 Task: Add the first name in the profile information "Lipika".
Action: Mouse moved to (775, 95)
Screenshot: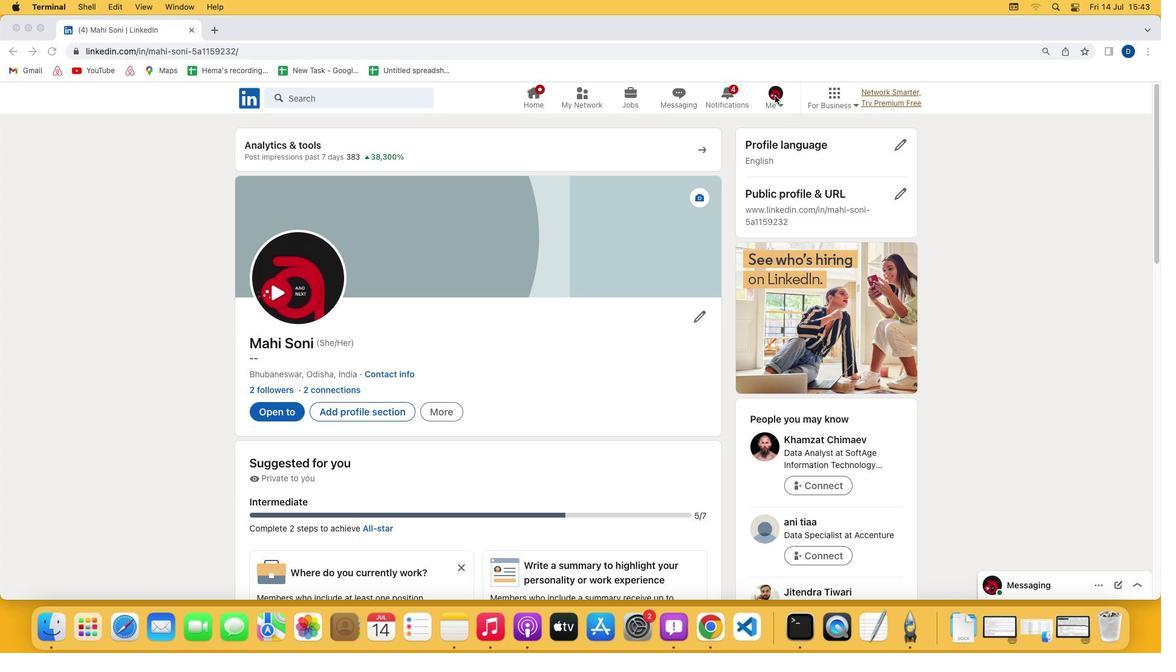 
Action: Mouse pressed left at (775, 95)
Screenshot: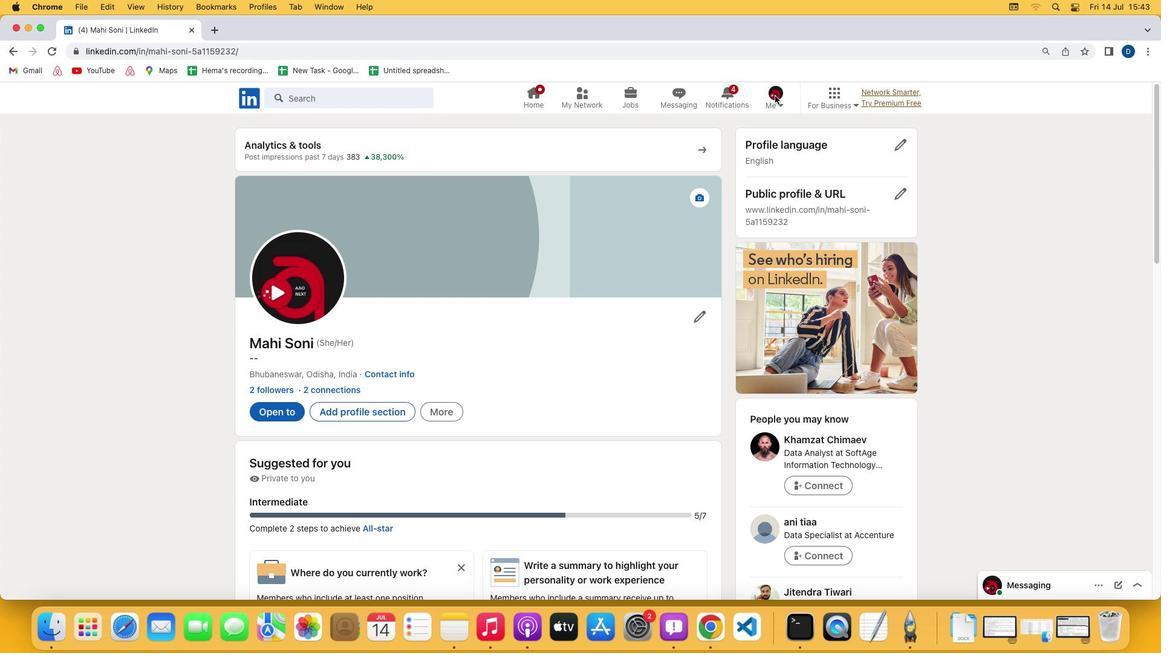 
Action: Mouse pressed left at (775, 95)
Screenshot: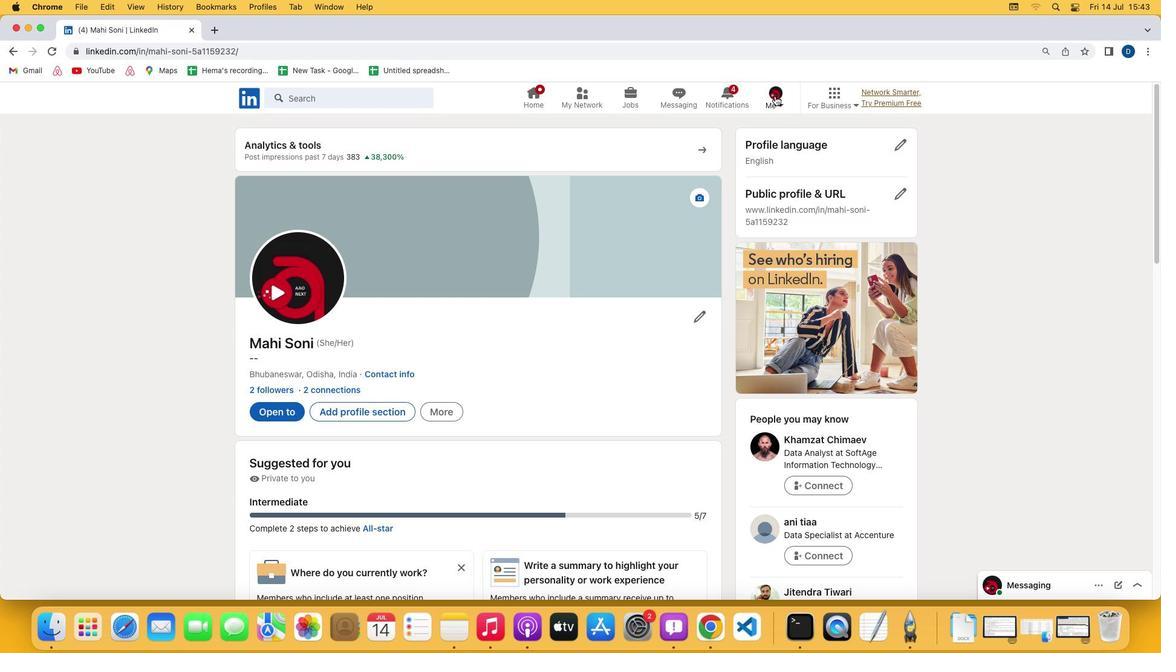 
Action: Mouse moved to (676, 229)
Screenshot: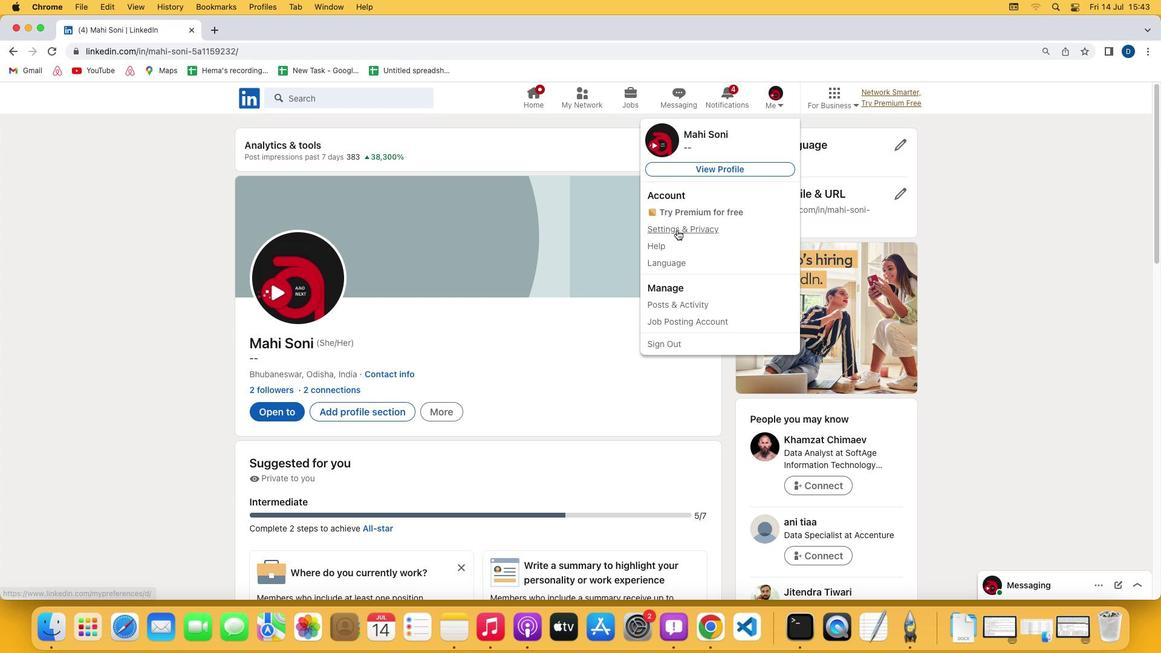 
Action: Mouse pressed left at (676, 229)
Screenshot: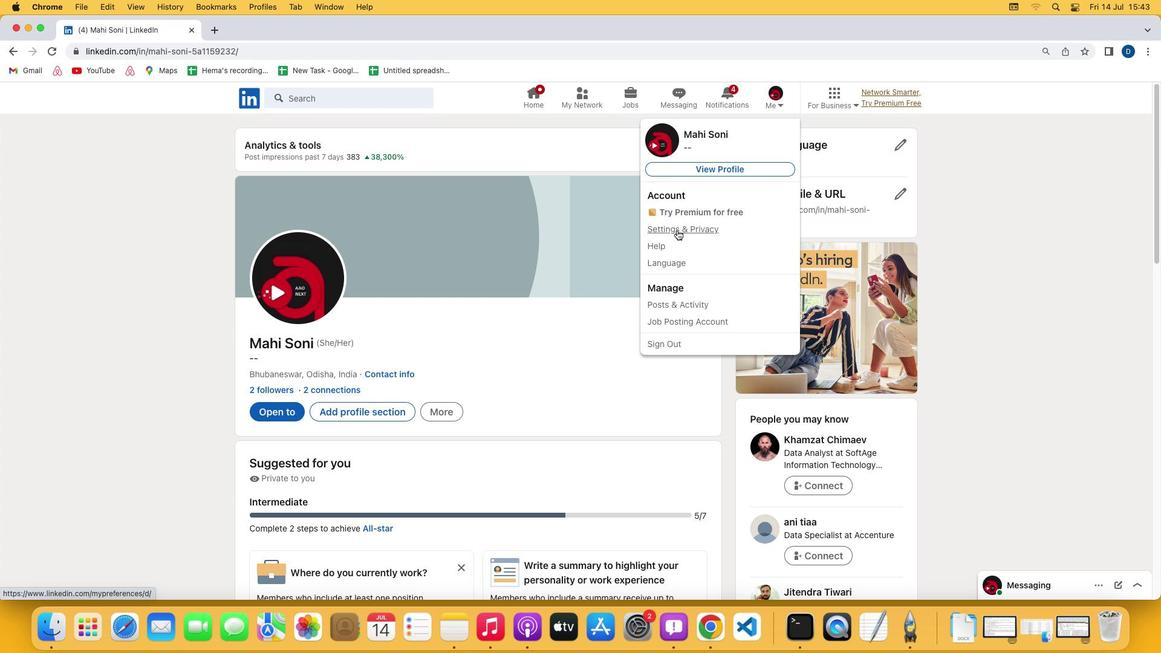 
Action: Mouse moved to (508, 171)
Screenshot: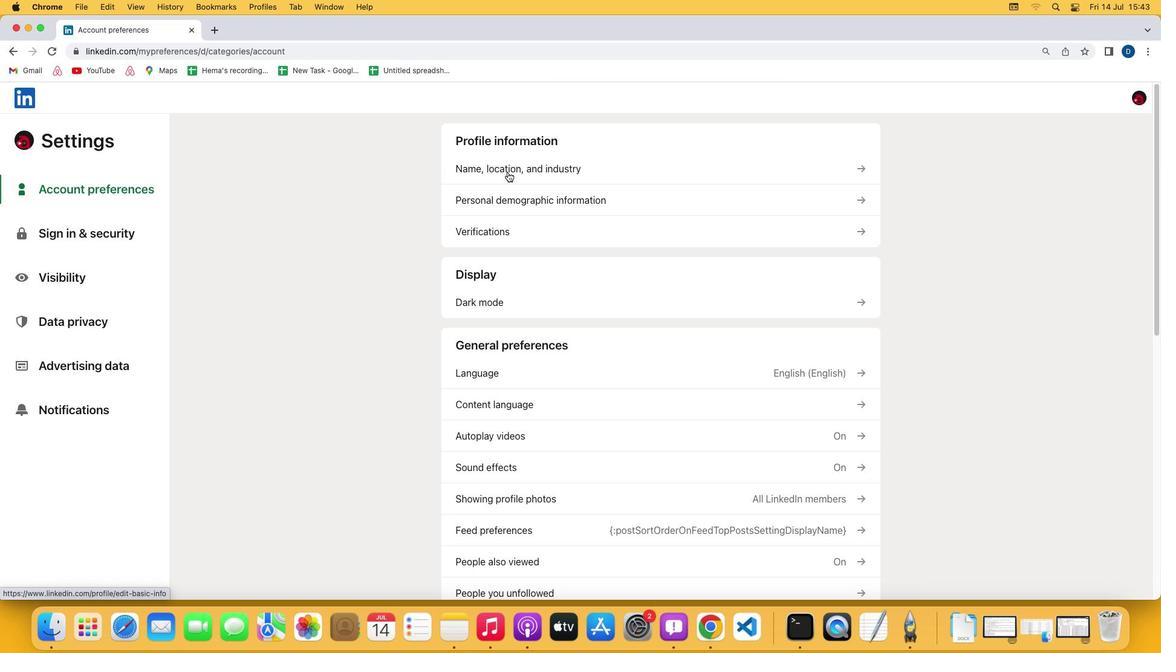 
Action: Mouse pressed left at (508, 171)
Screenshot: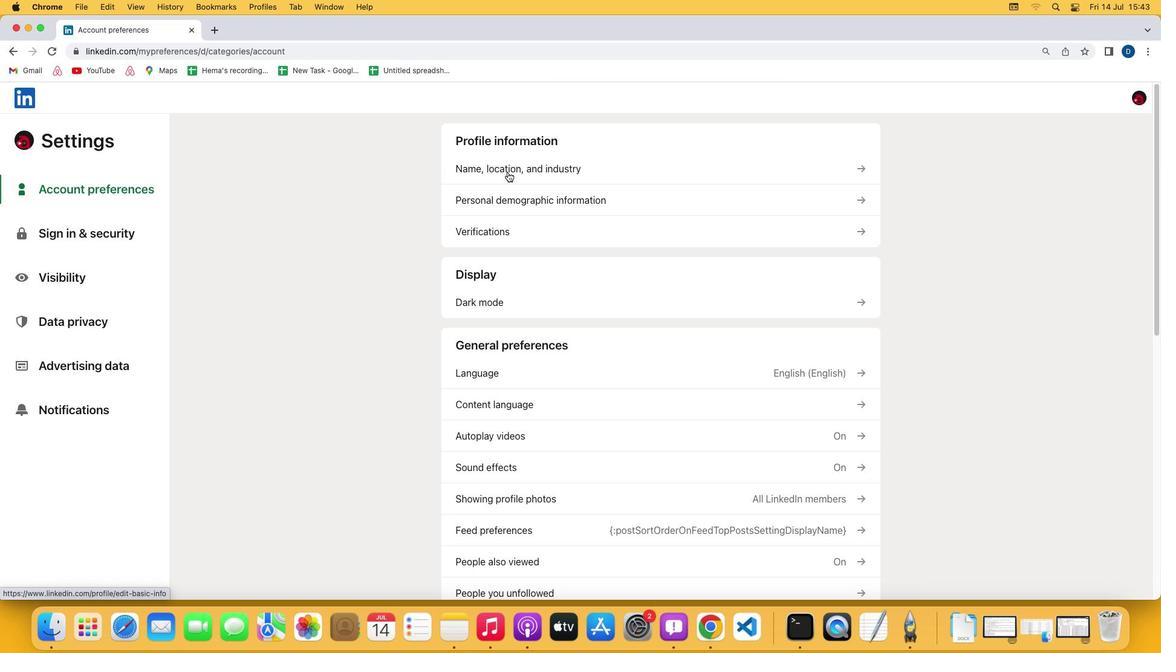 
Action: Mouse moved to (398, 209)
Screenshot: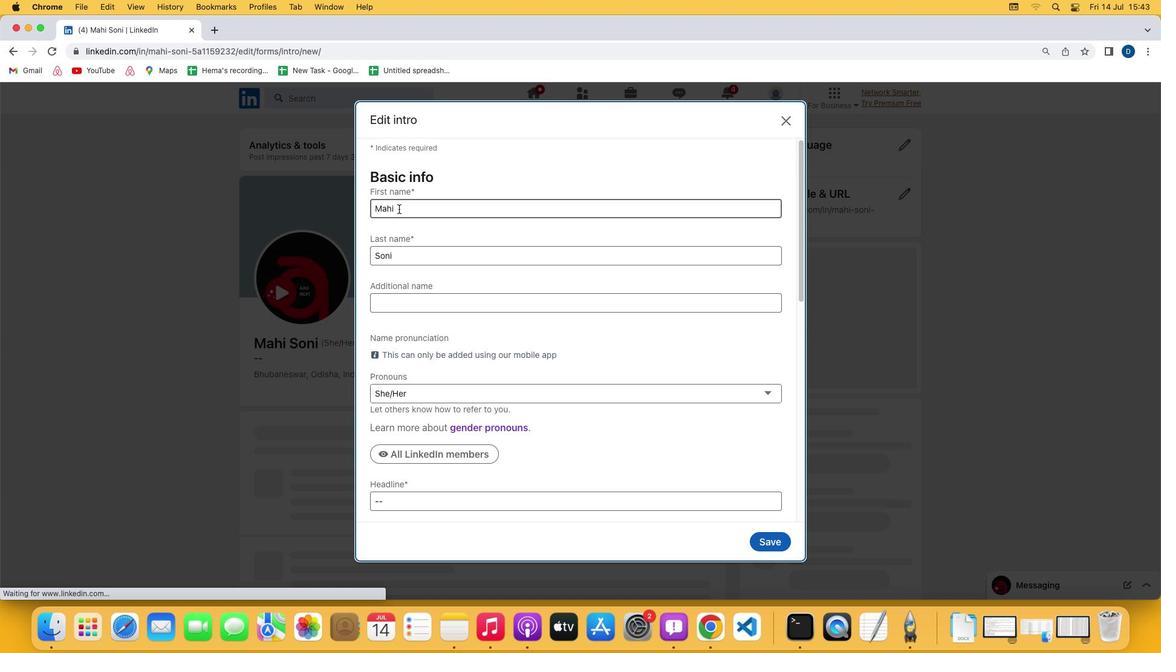 
Action: Mouse pressed left at (398, 209)
Screenshot: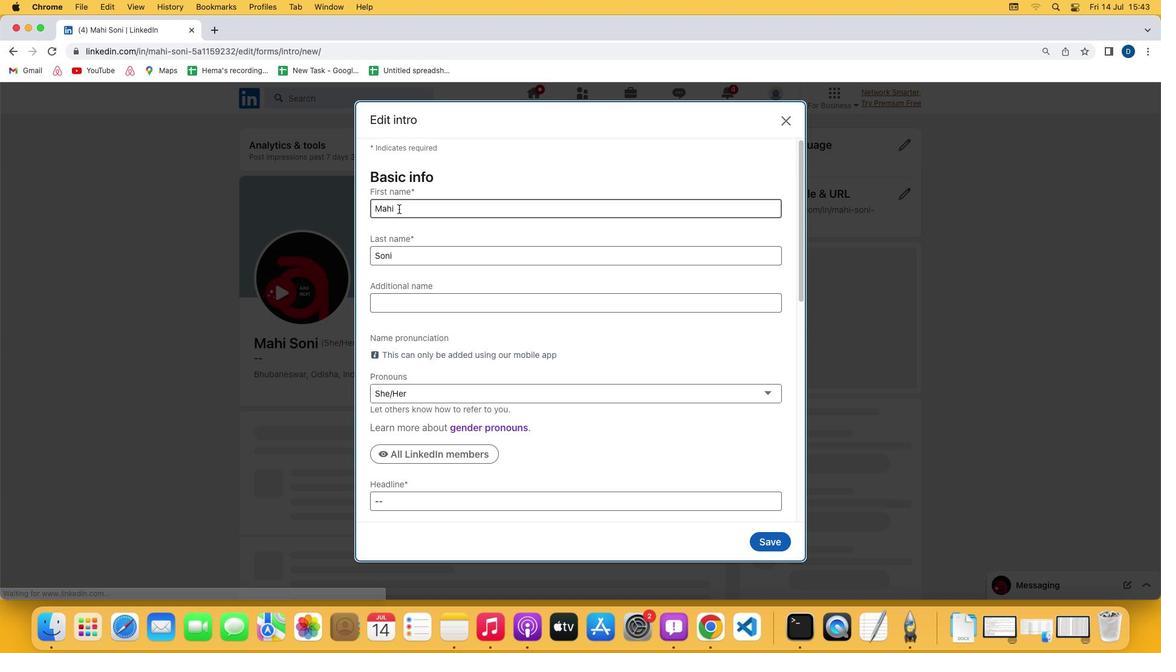 
Action: Mouse moved to (339, 209)
Screenshot: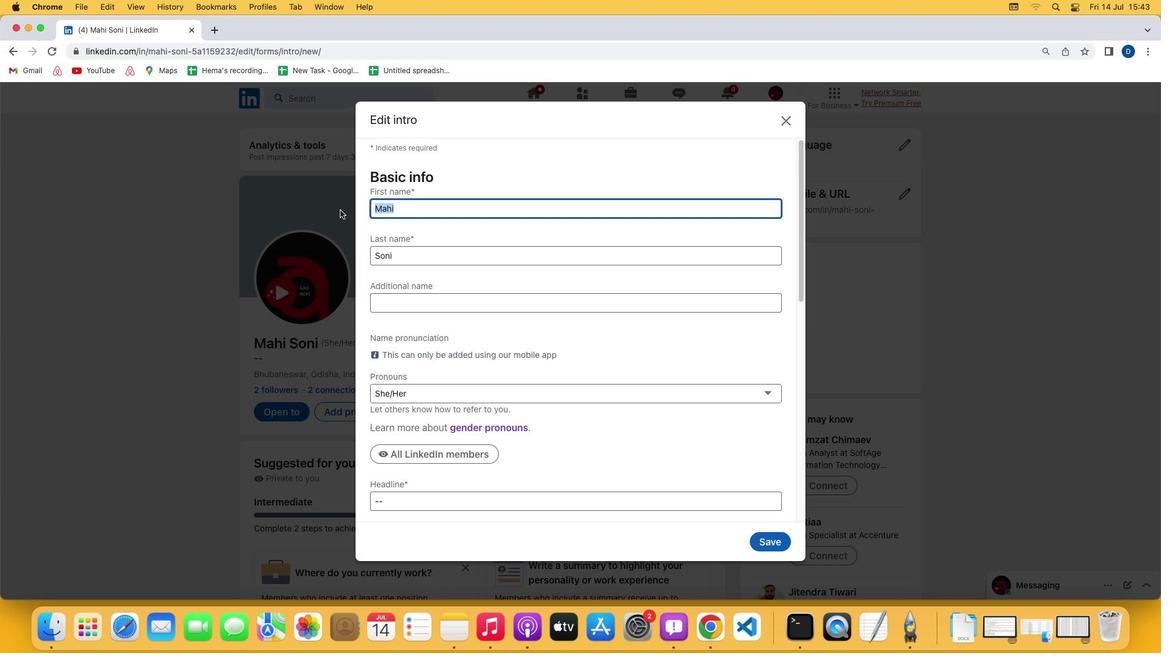 
Action: Key pressed Key.shift'L''i''p''i''k''a'
Screenshot: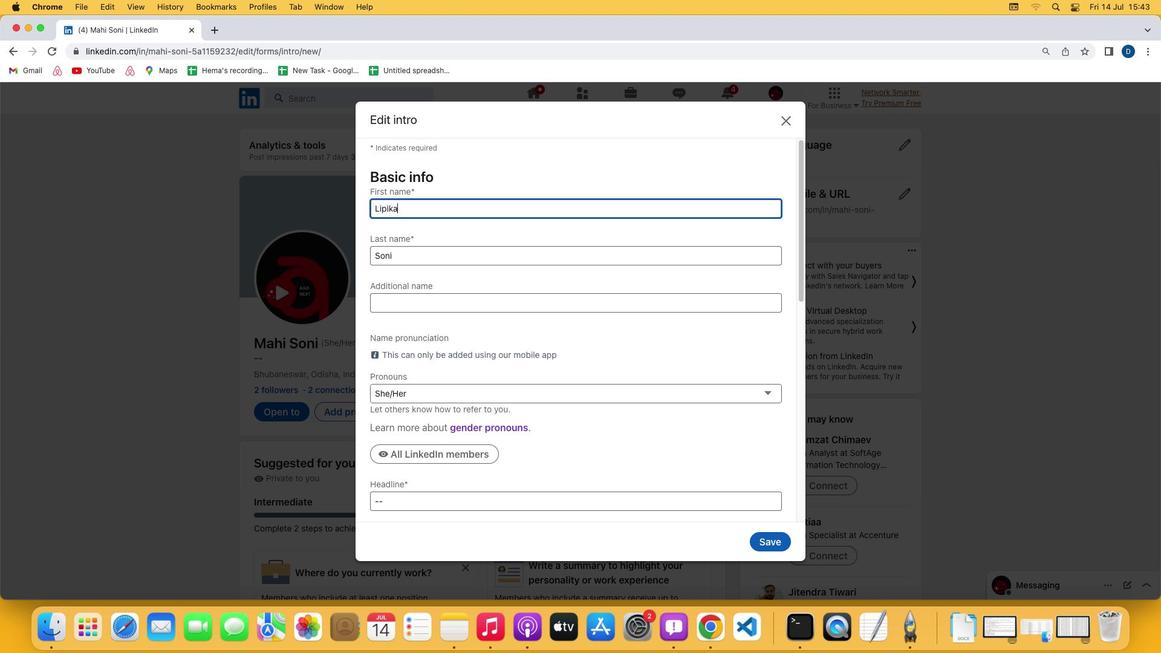 
